 Task: Sort the products in the category "Pasta" by price (lowest first).
Action: Mouse pressed left at (19, 134)
Screenshot: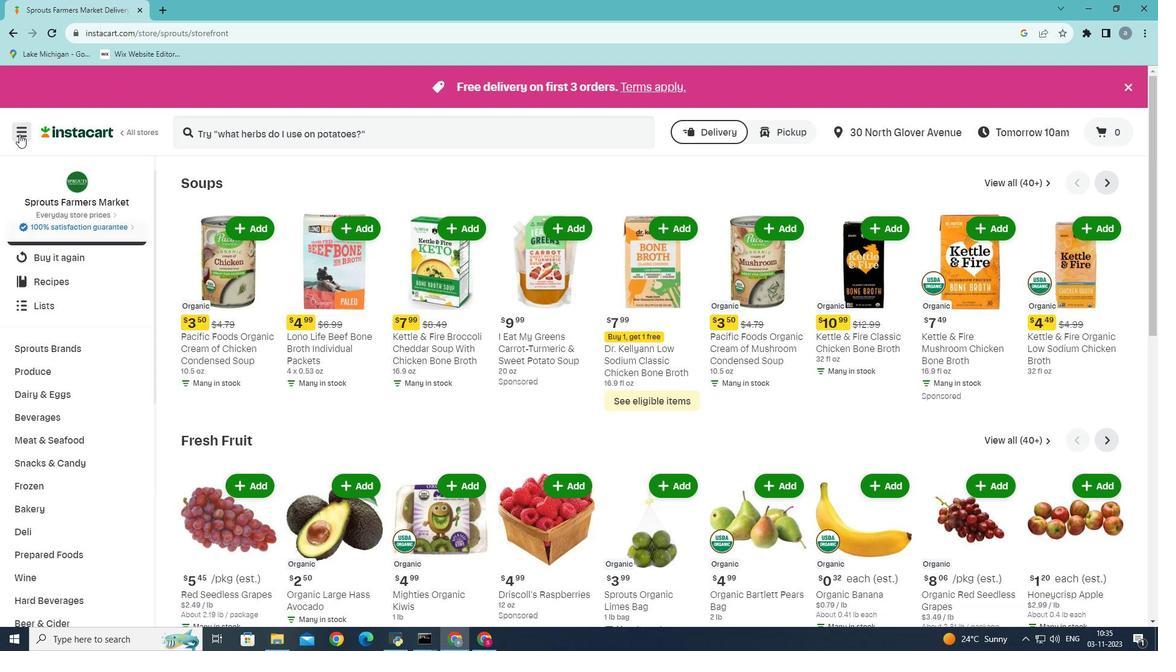
Action: Mouse moved to (53, 333)
Screenshot: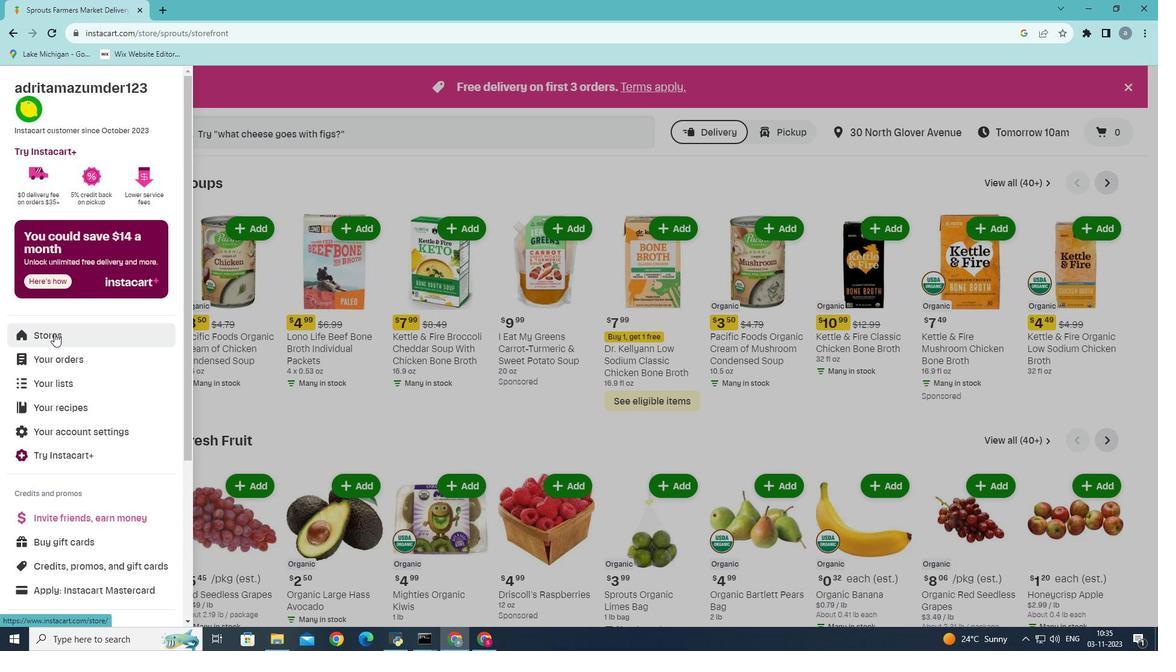 
Action: Mouse pressed left at (53, 333)
Screenshot: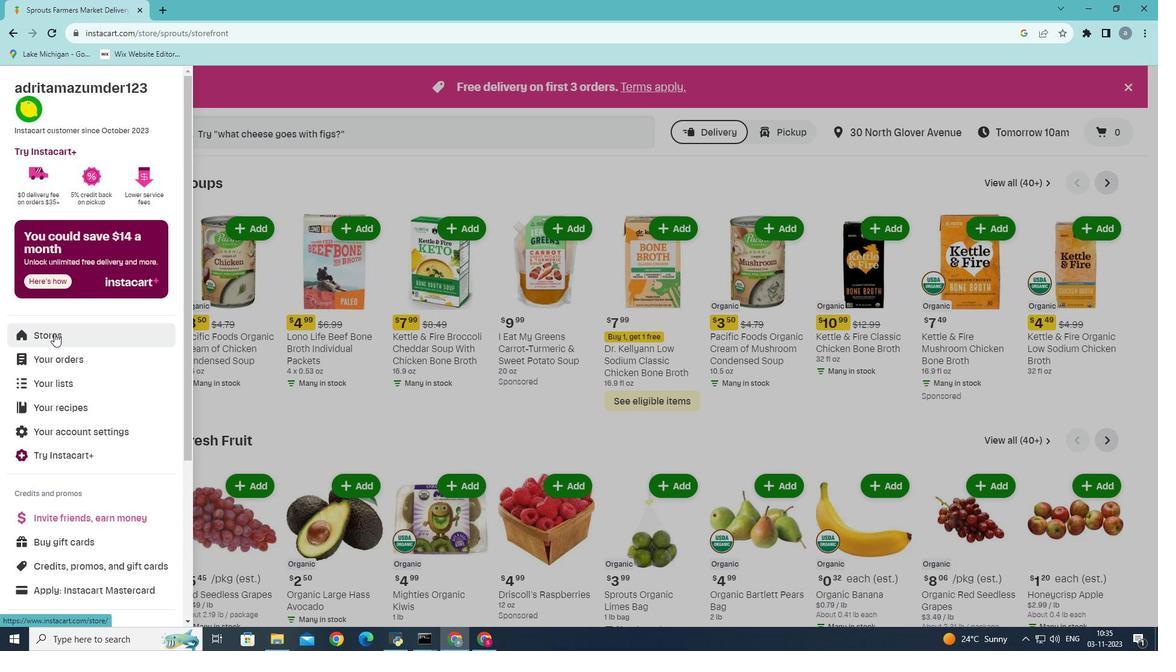 
Action: Mouse moved to (293, 135)
Screenshot: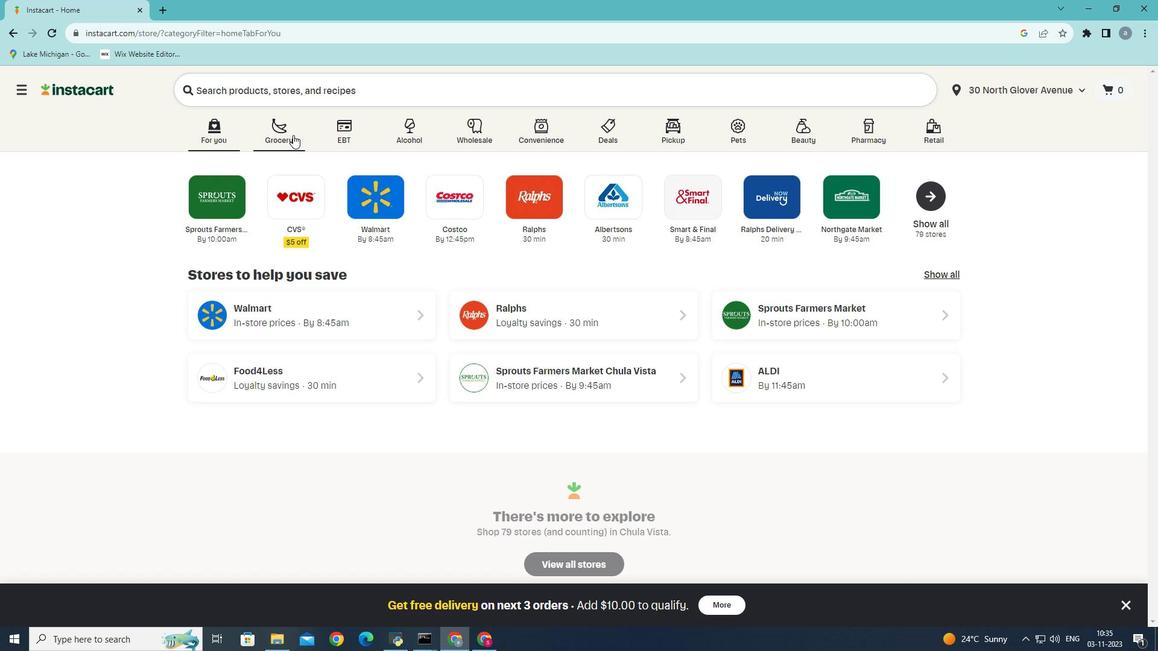 
Action: Mouse pressed left at (293, 135)
Screenshot: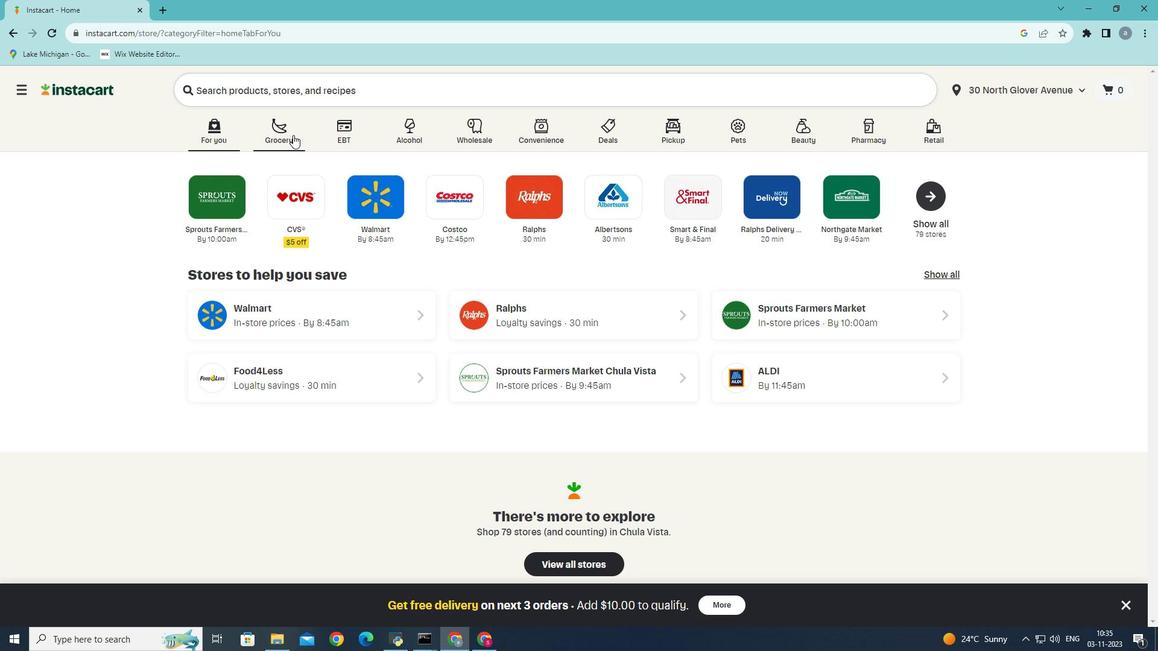 
Action: Mouse moved to (289, 349)
Screenshot: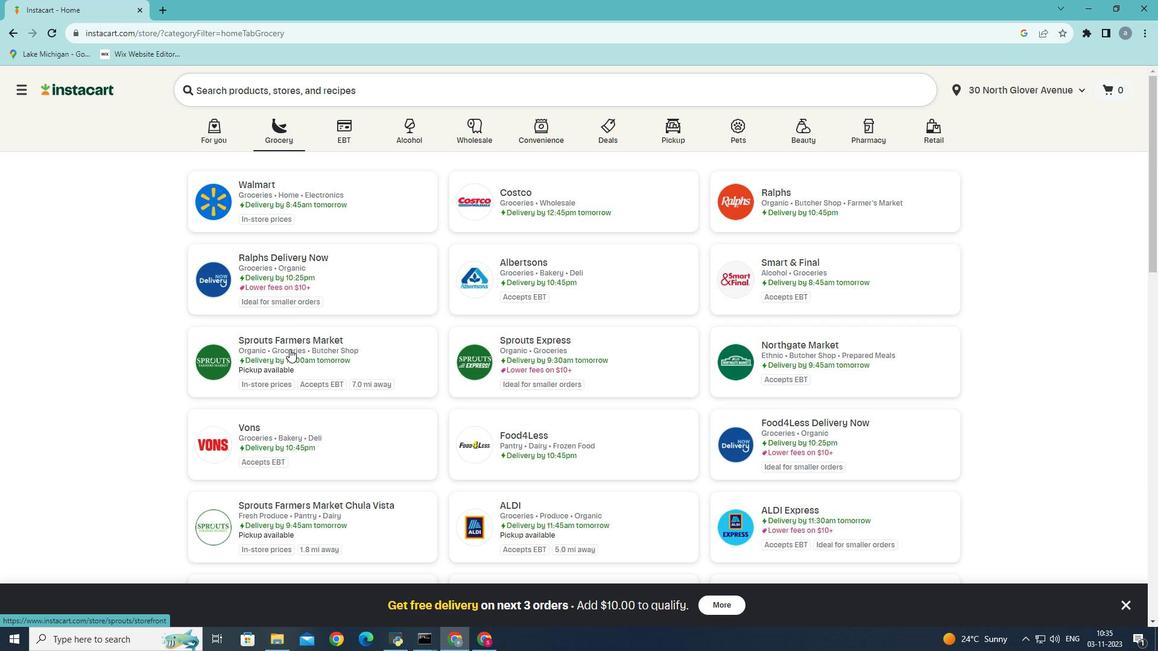 
Action: Mouse pressed left at (289, 349)
Screenshot: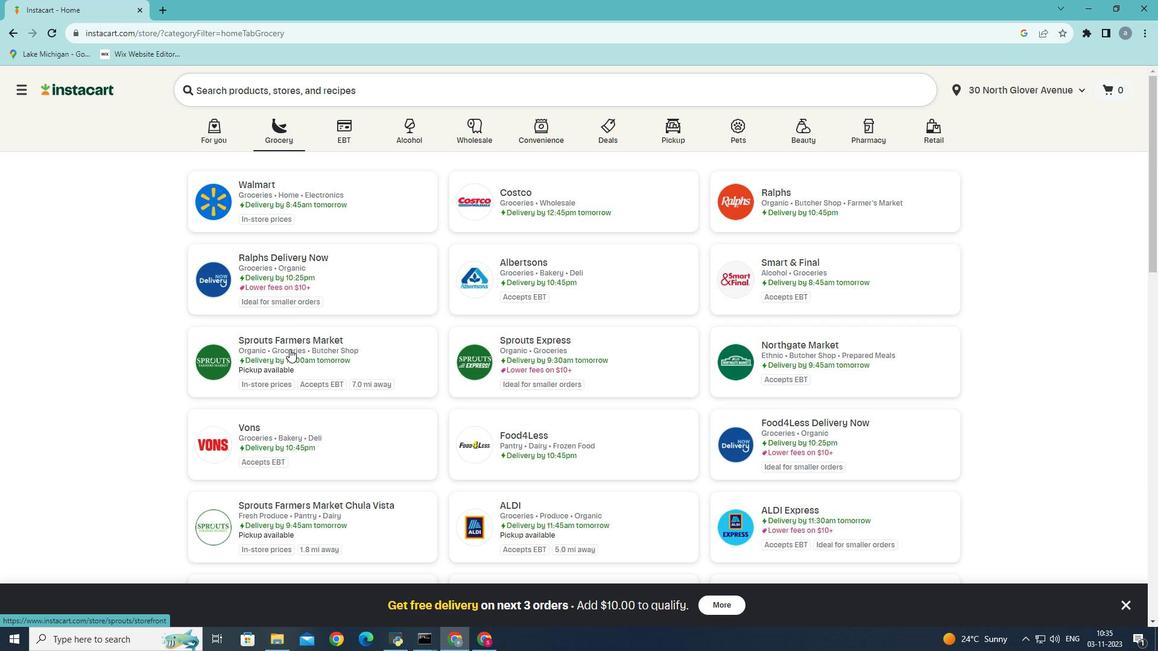 
Action: Mouse moved to (39, 503)
Screenshot: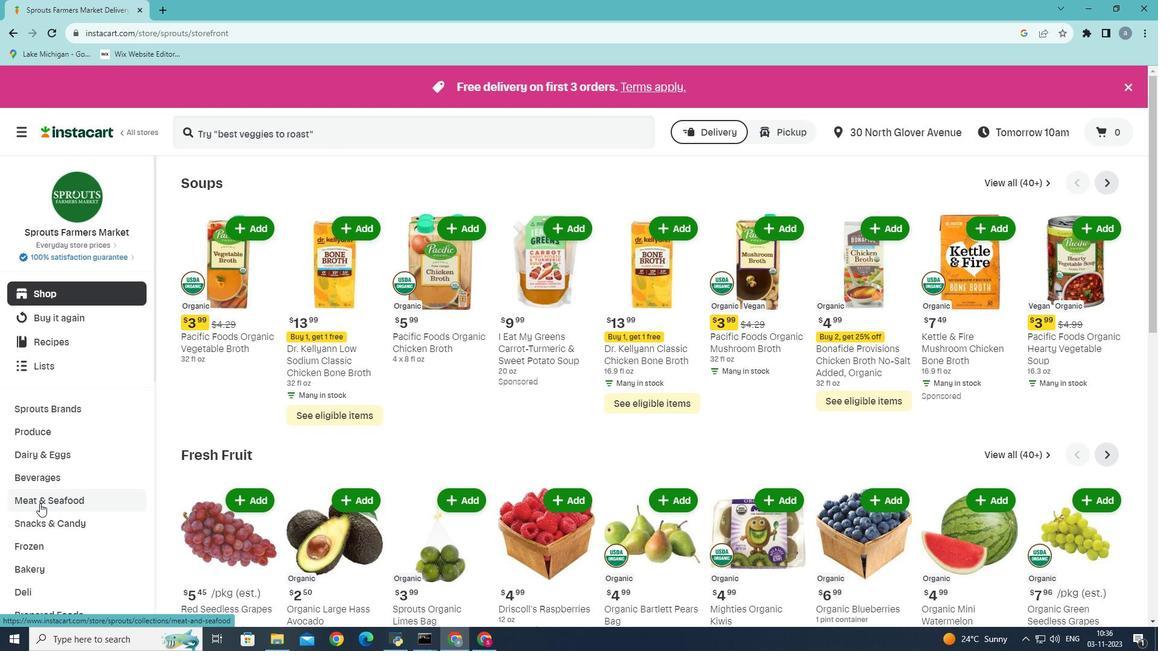 
Action: Mouse scrolled (39, 503) with delta (0, 0)
Screenshot: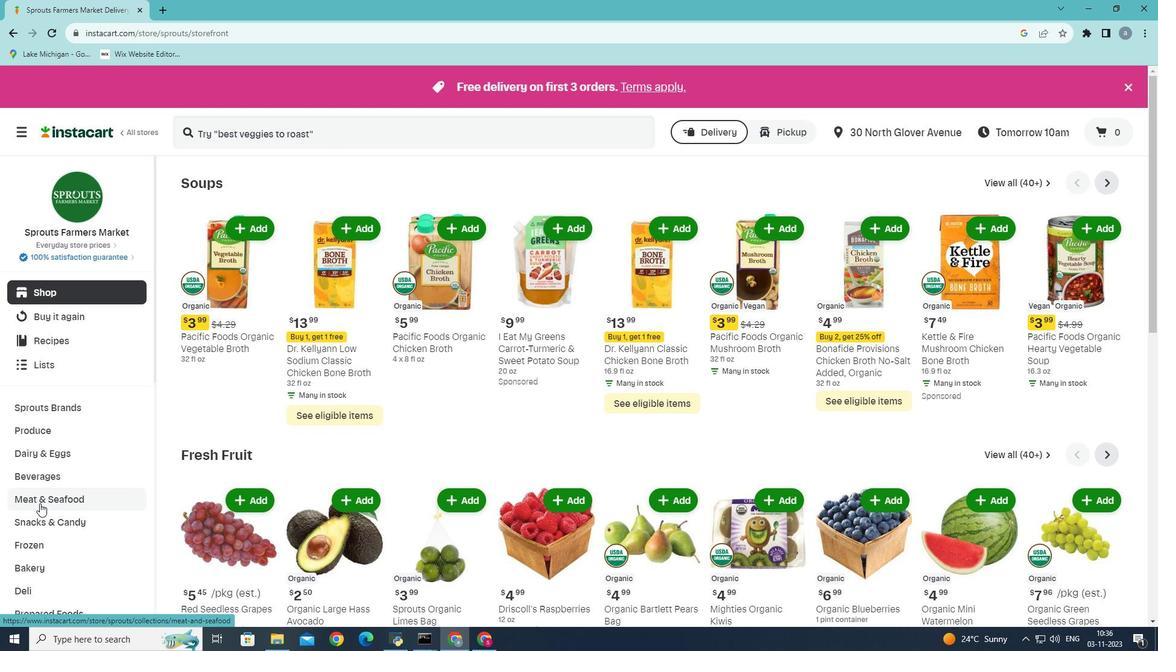 
Action: Mouse scrolled (39, 503) with delta (0, 0)
Screenshot: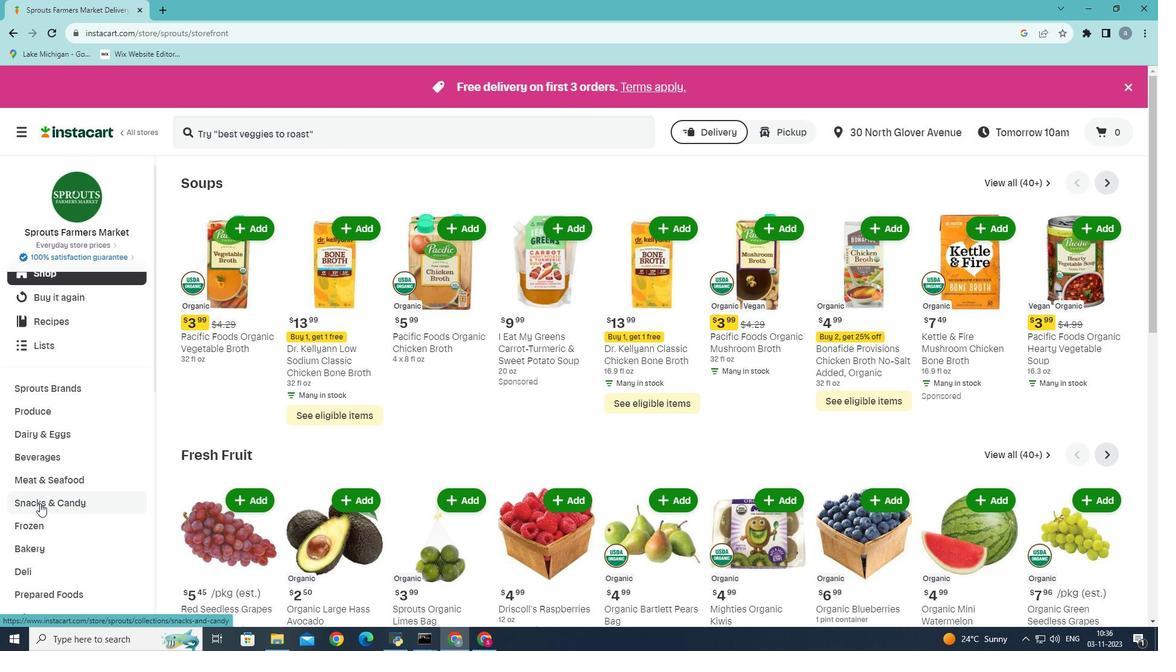 
Action: Mouse moved to (39, 499)
Screenshot: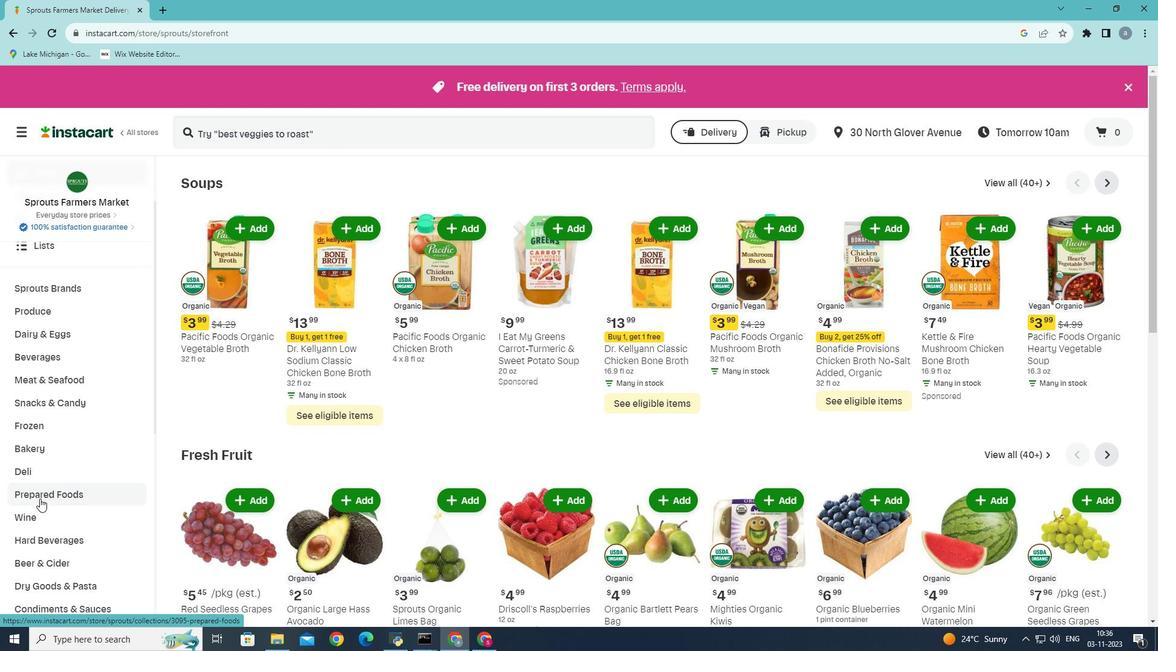 
Action: Mouse pressed left at (39, 499)
Screenshot: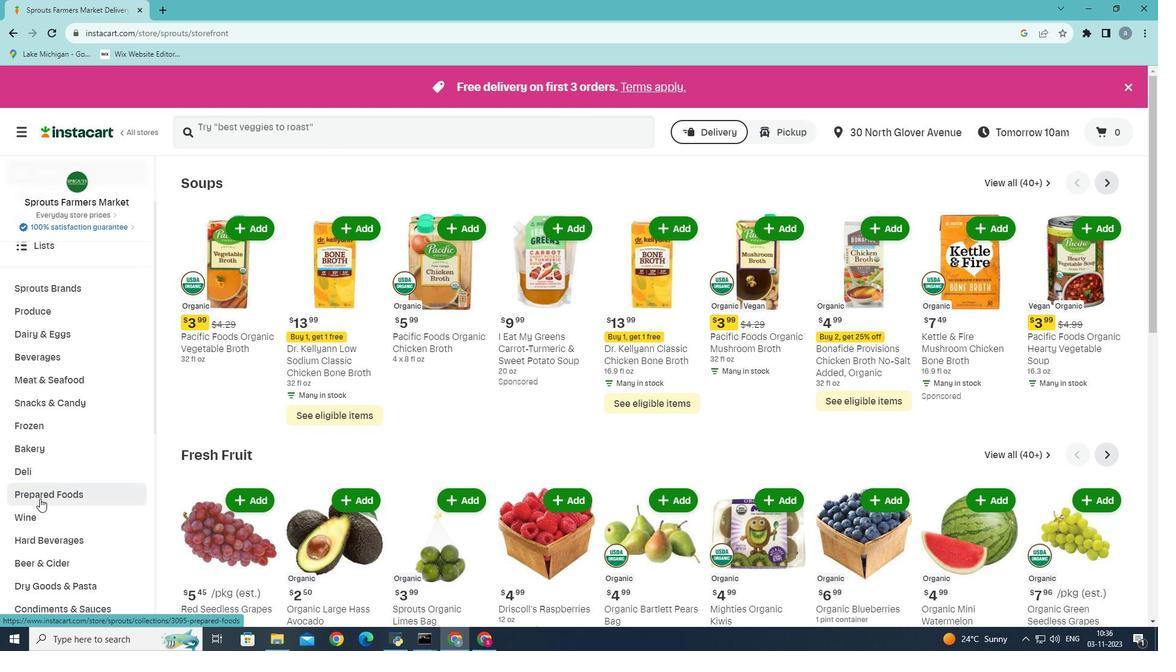 
Action: Mouse moved to (426, 206)
Screenshot: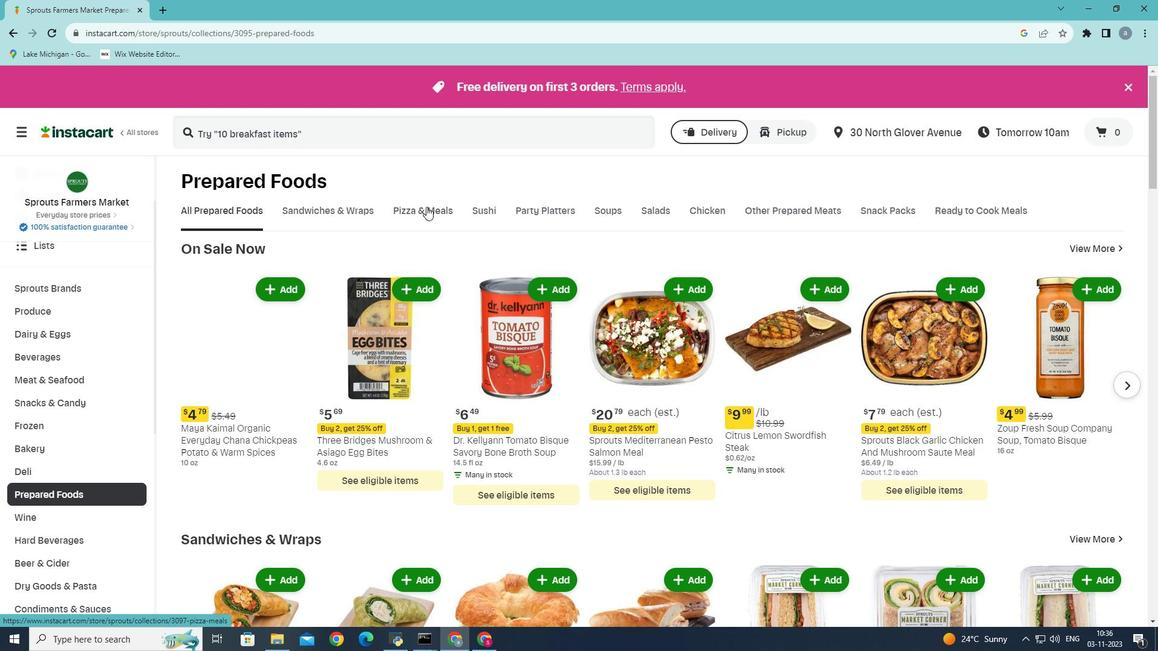 
Action: Mouse pressed left at (426, 206)
Screenshot: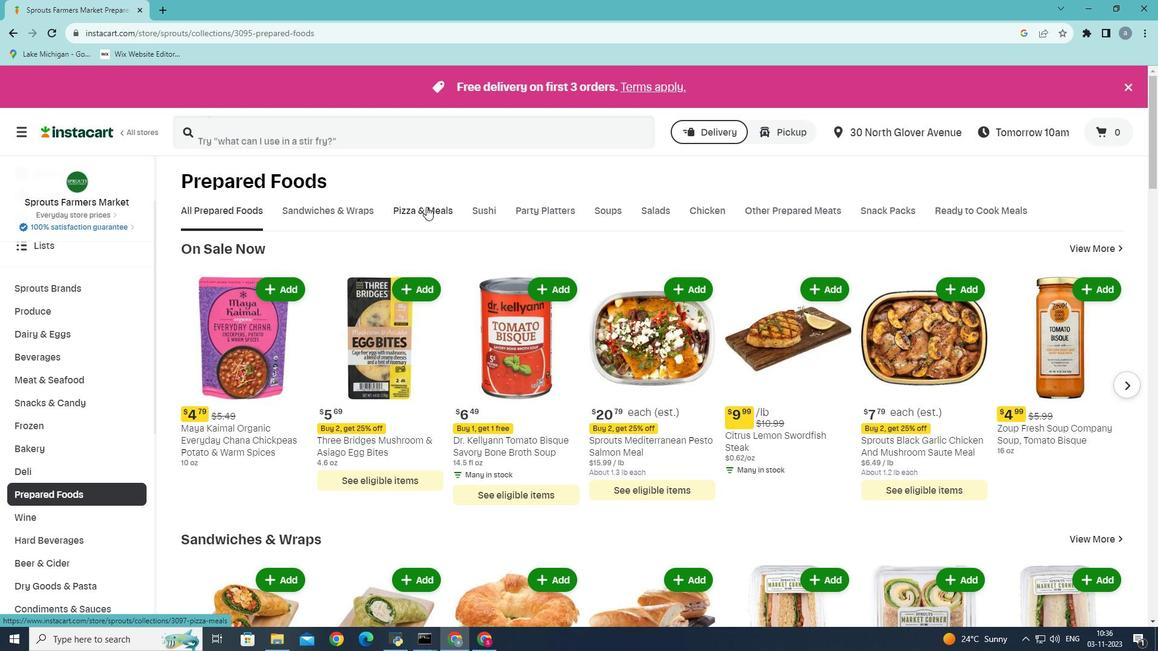 
Action: Mouse moved to (333, 267)
Screenshot: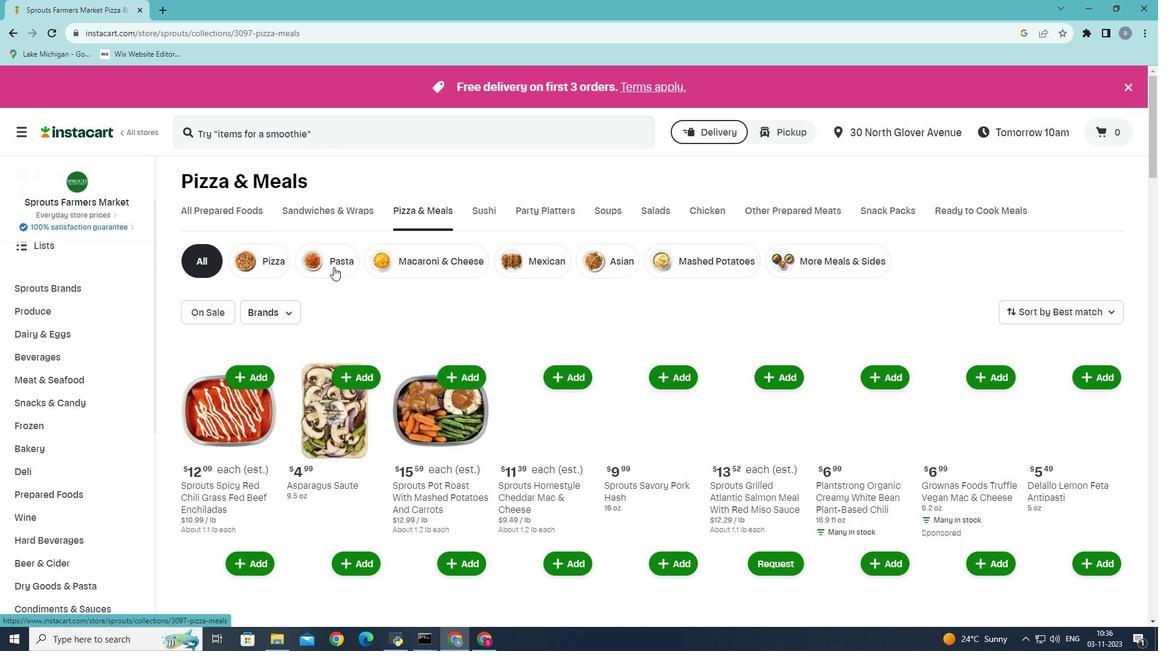 
Action: Mouse pressed left at (333, 267)
Screenshot: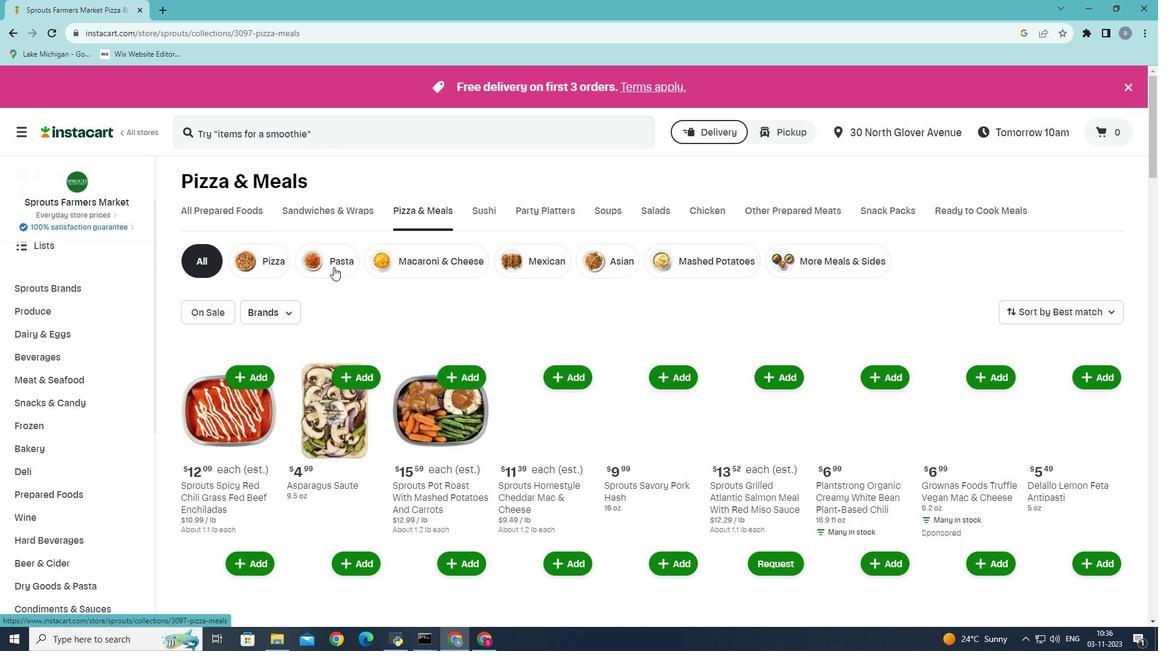 
Action: Mouse moved to (1115, 314)
Screenshot: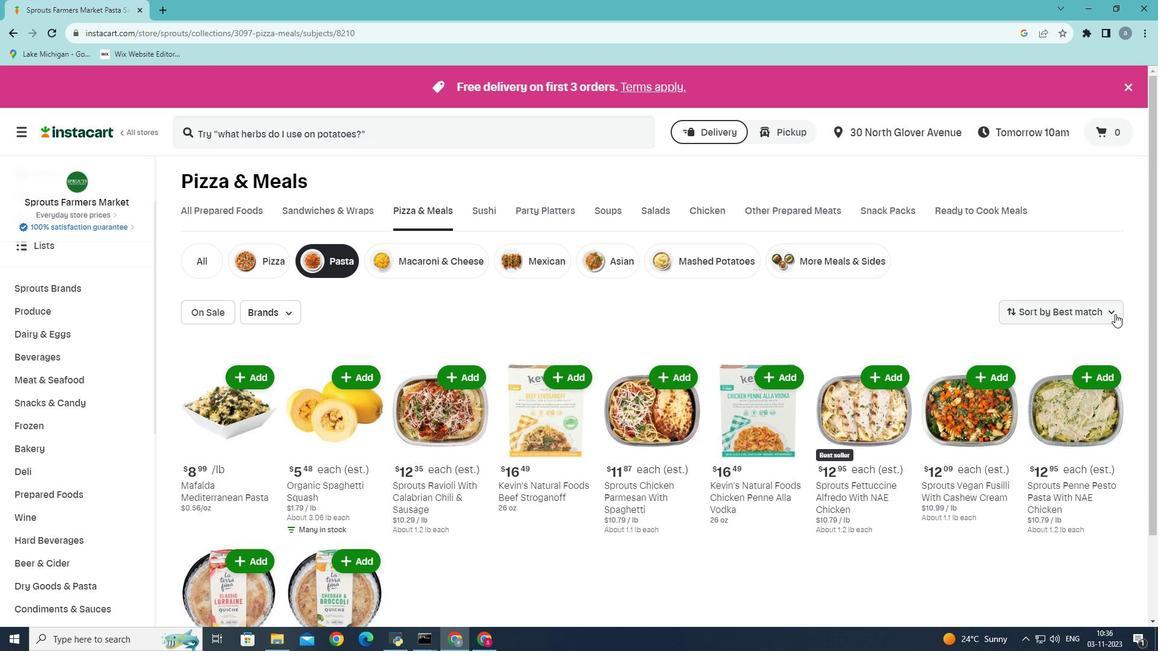 
Action: Mouse pressed left at (1115, 314)
Screenshot: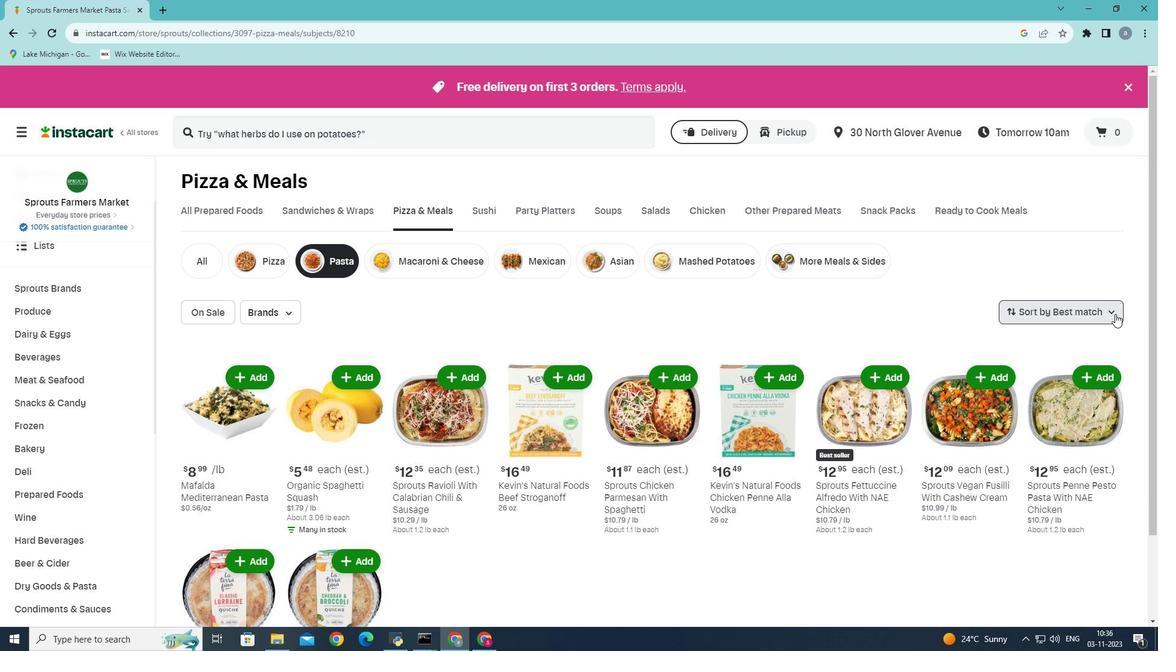 
Action: Mouse moved to (1081, 372)
Screenshot: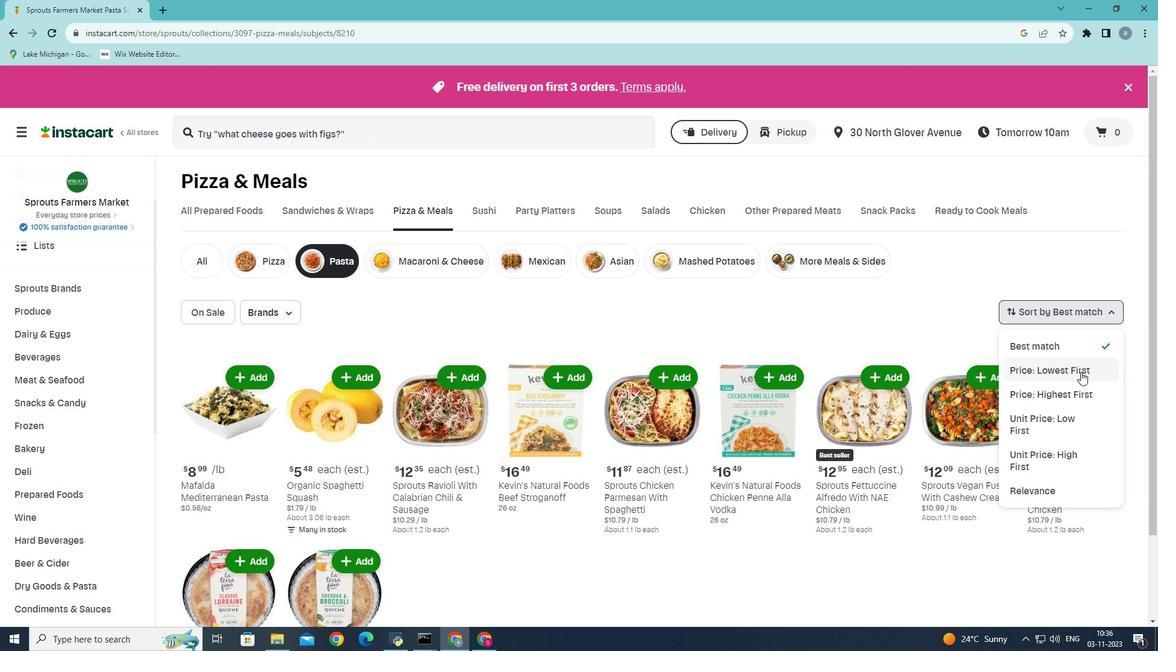
Action: Mouse pressed left at (1081, 372)
Screenshot: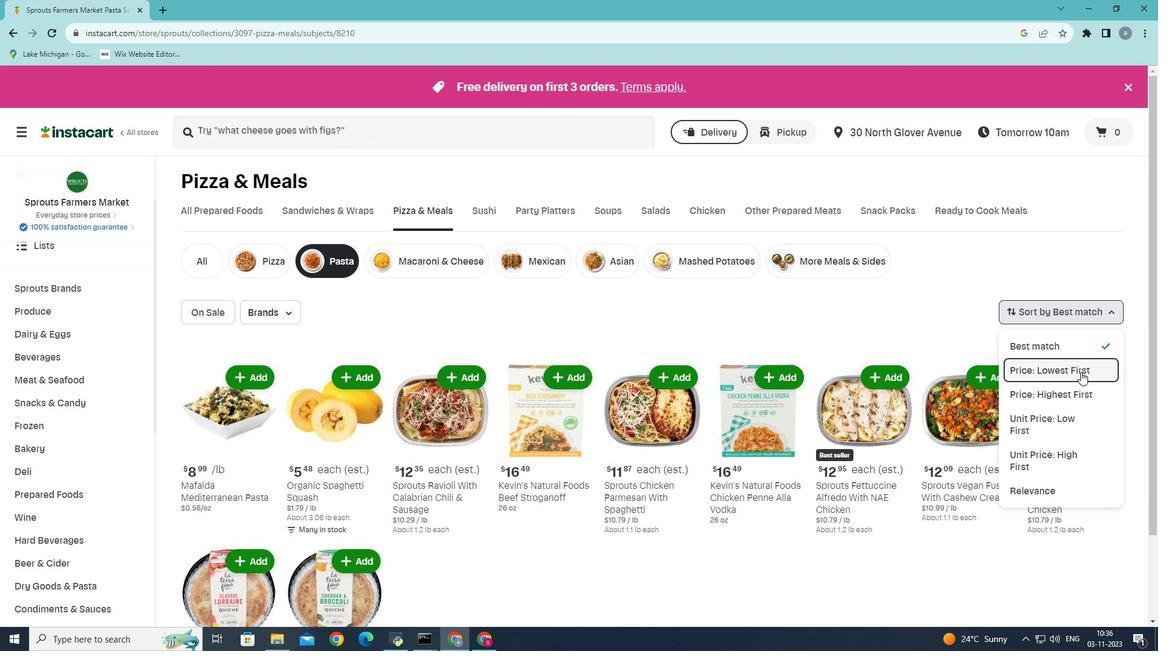 
Action: Mouse moved to (1080, 369)
Screenshot: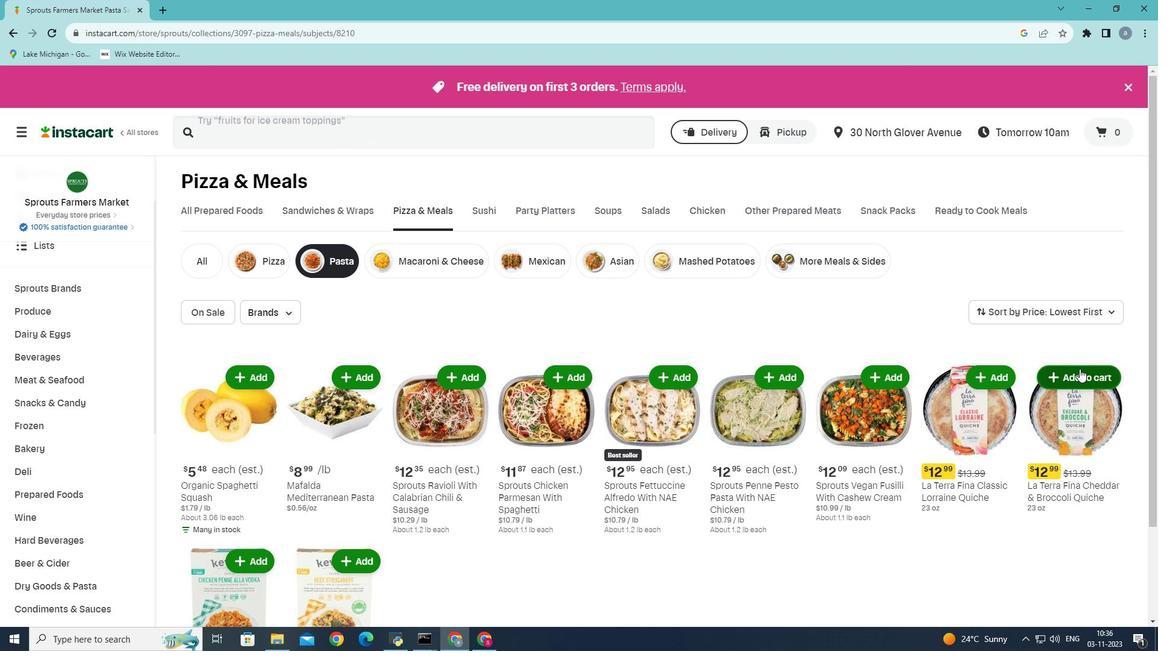 
